 Task: In the  document bossdata.txt change page color to  'Voilet'. Insert watermark  'Do not copy ' Apply Font Style in watermark Georgia
Action: Mouse moved to (36, 62)
Screenshot: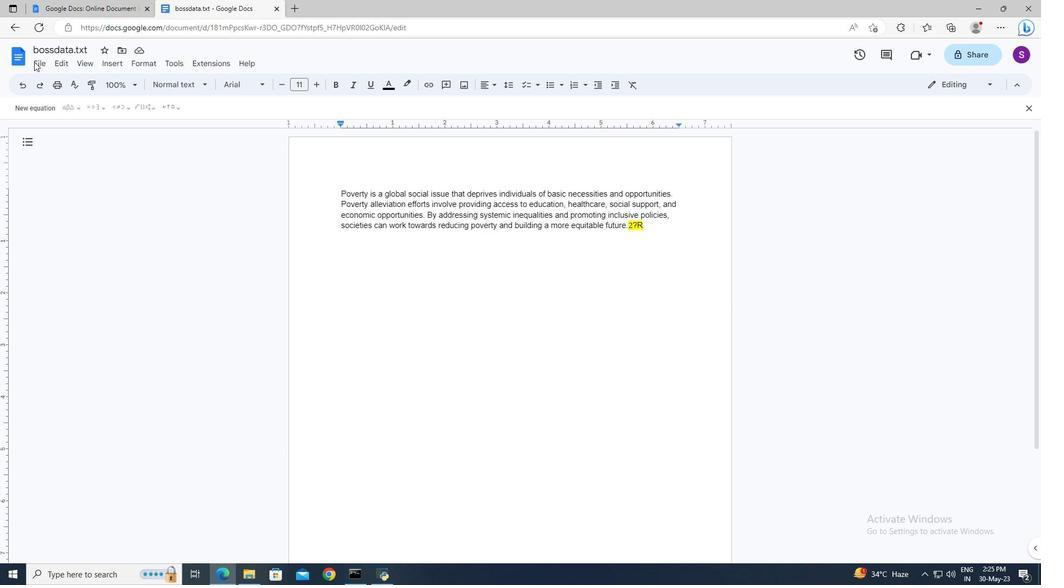 
Action: Mouse pressed left at (36, 62)
Screenshot: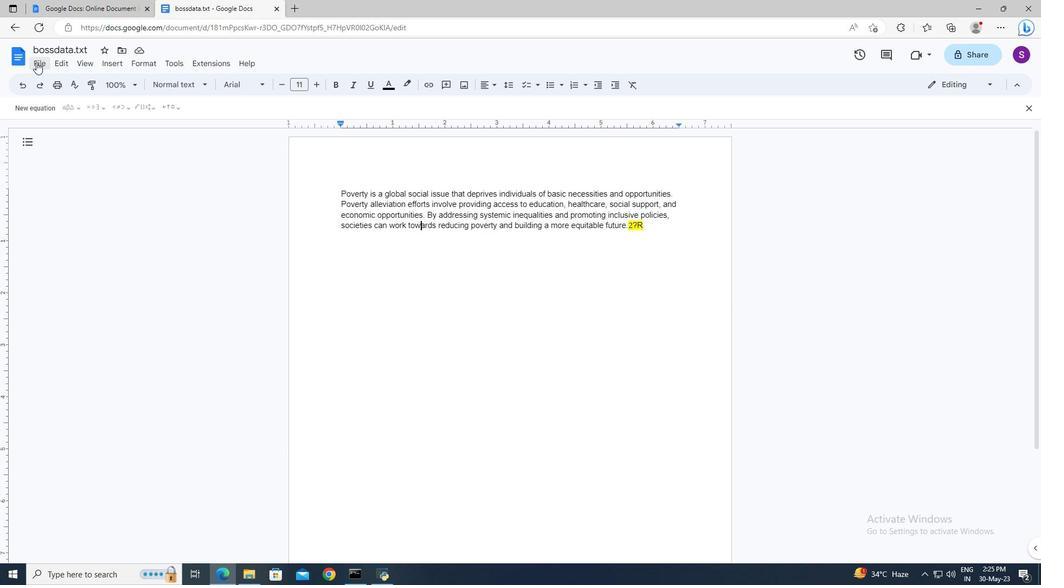 
Action: Mouse moved to (78, 356)
Screenshot: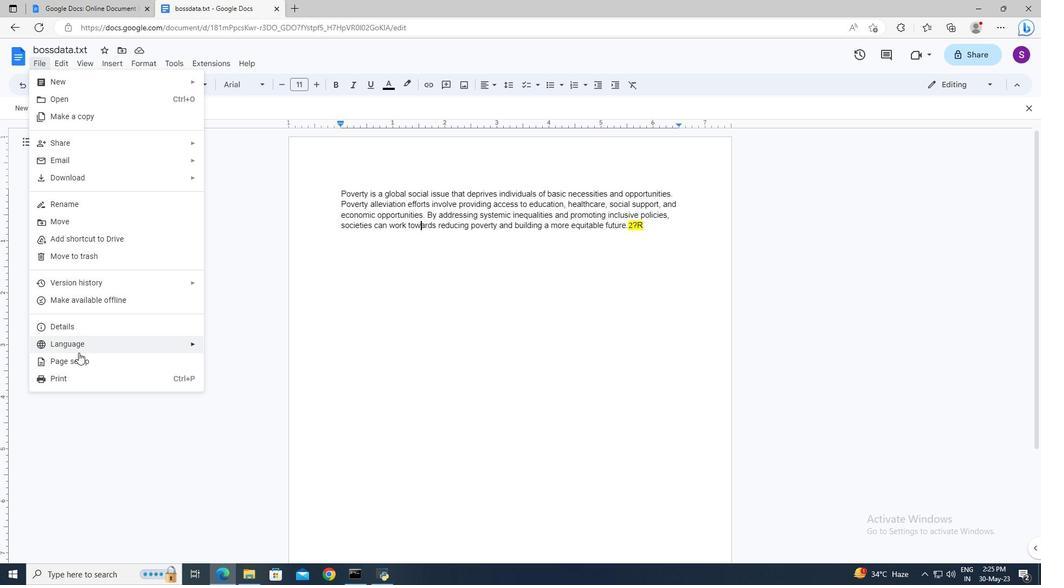 
Action: Mouse pressed left at (78, 356)
Screenshot: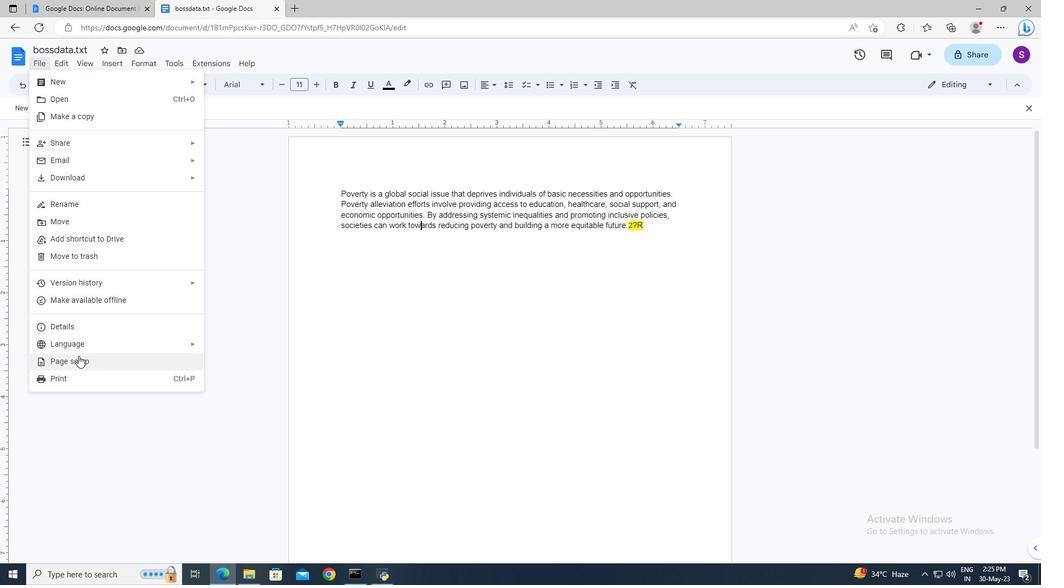 
Action: Mouse moved to (436, 370)
Screenshot: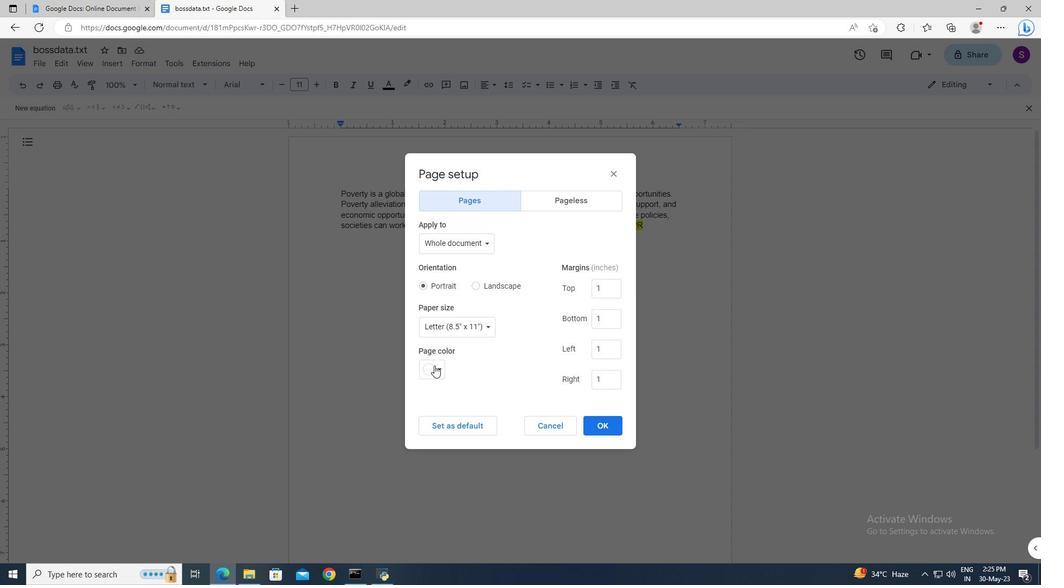 
Action: Mouse pressed left at (436, 370)
Screenshot: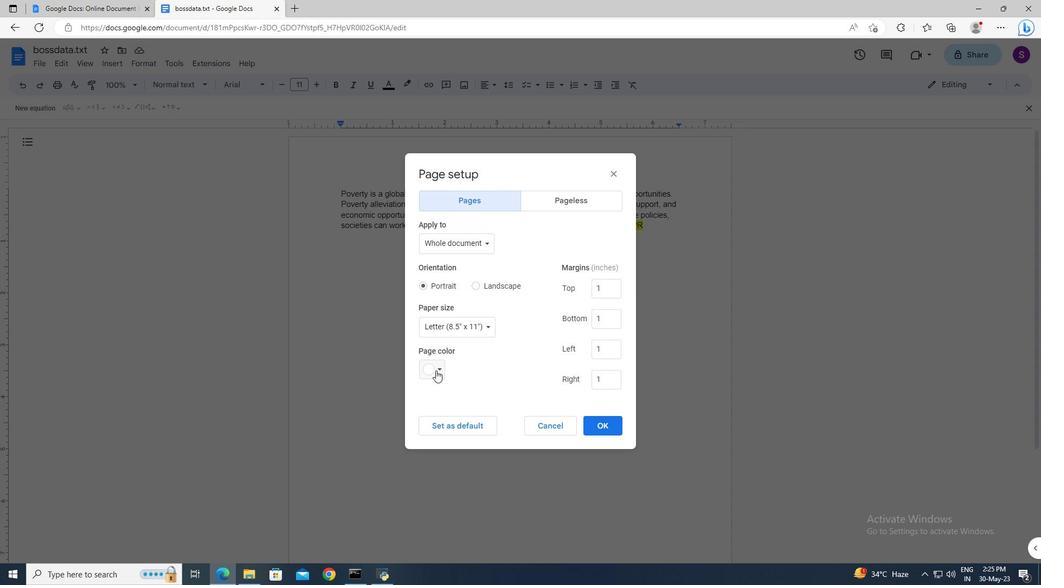 
Action: Mouse moved to (430, 507)
Screenshot: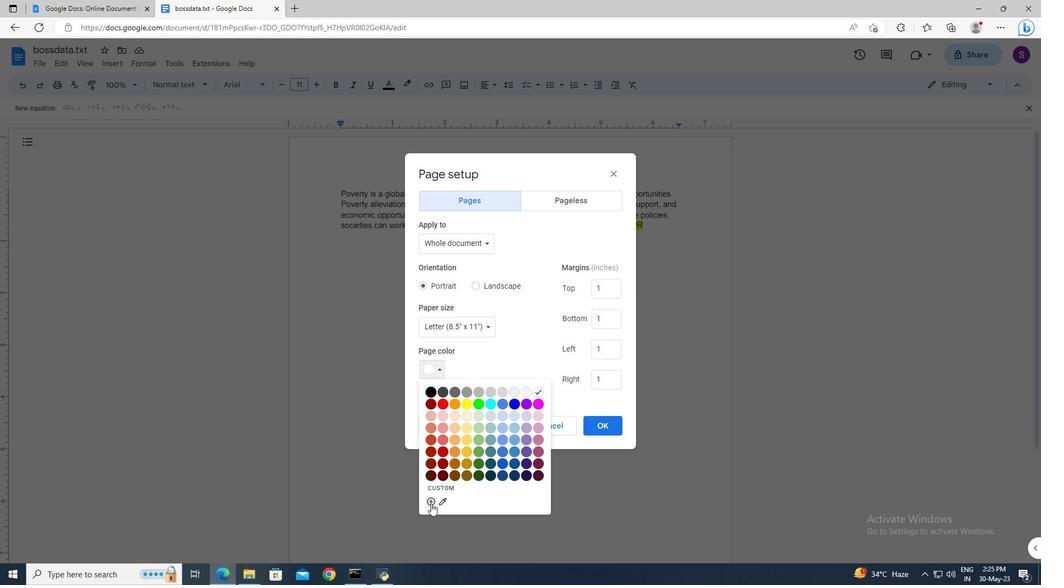 
Action: Mouse pressed left at (430, 507)
Screenshot: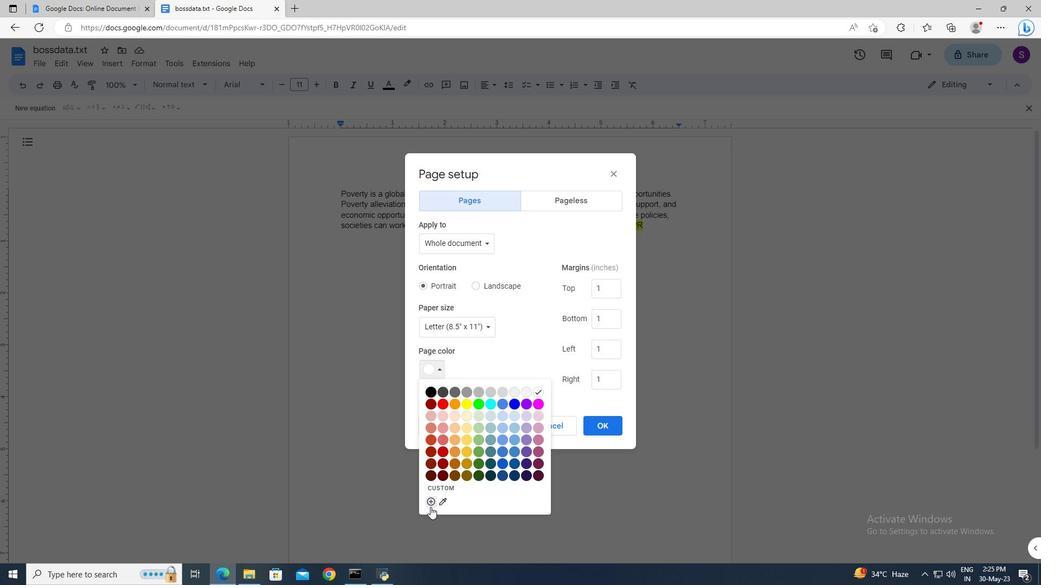 
Action: Mouse moved to (534, 310)
Screenshot: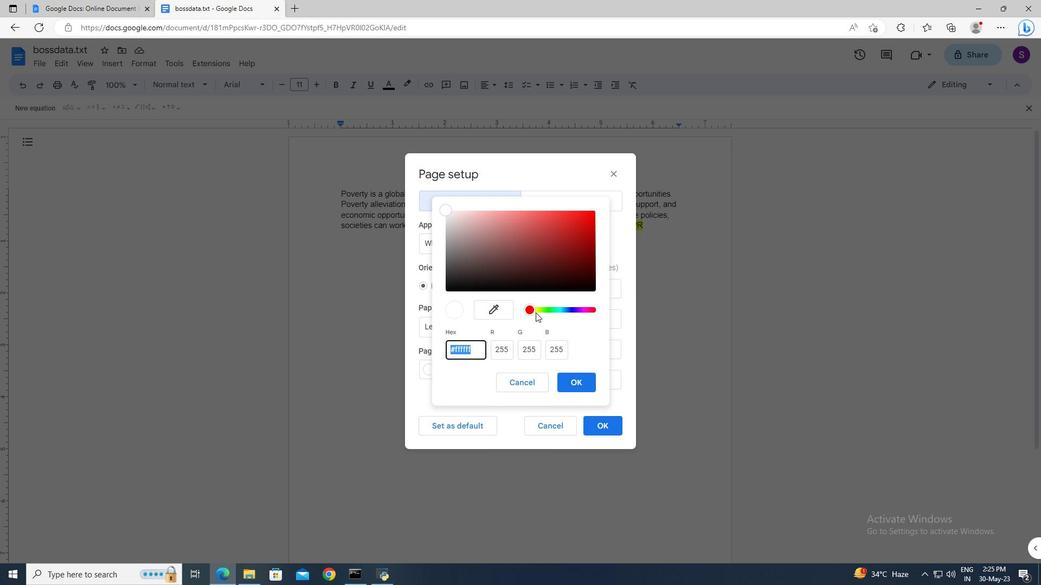 
Action: Mouse pressed left at (534, 310)
Screenshot: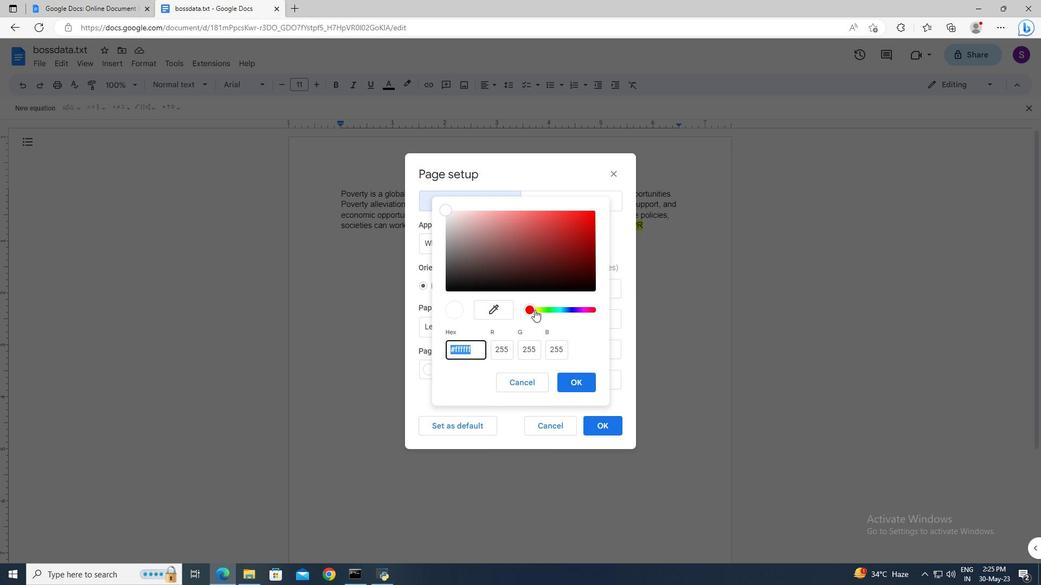 
Action: Mouse moved to (564, 230)
Screenshot: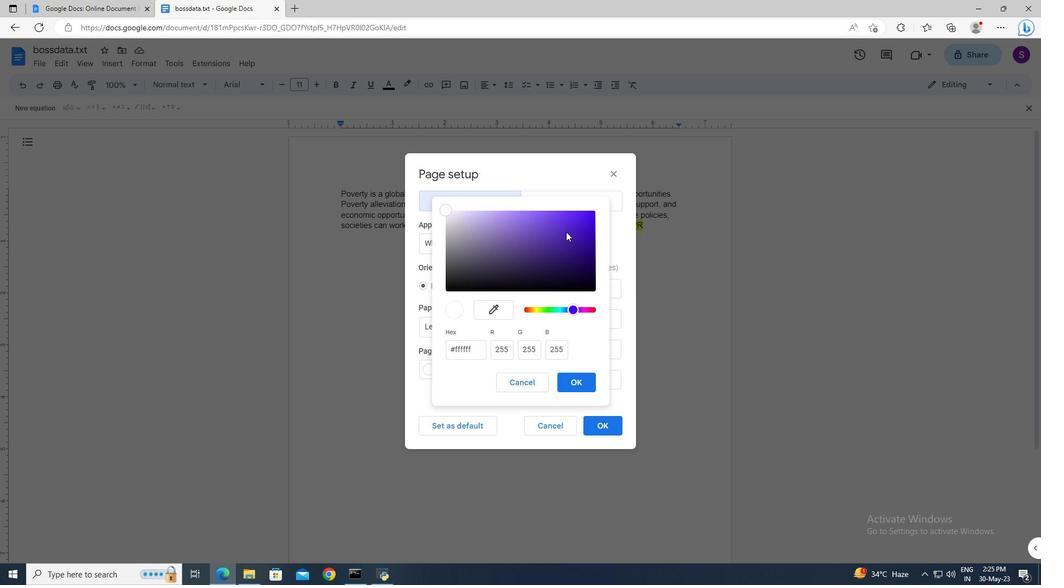 
Action: Mouse pressed left at (564, 230)
Screenshot: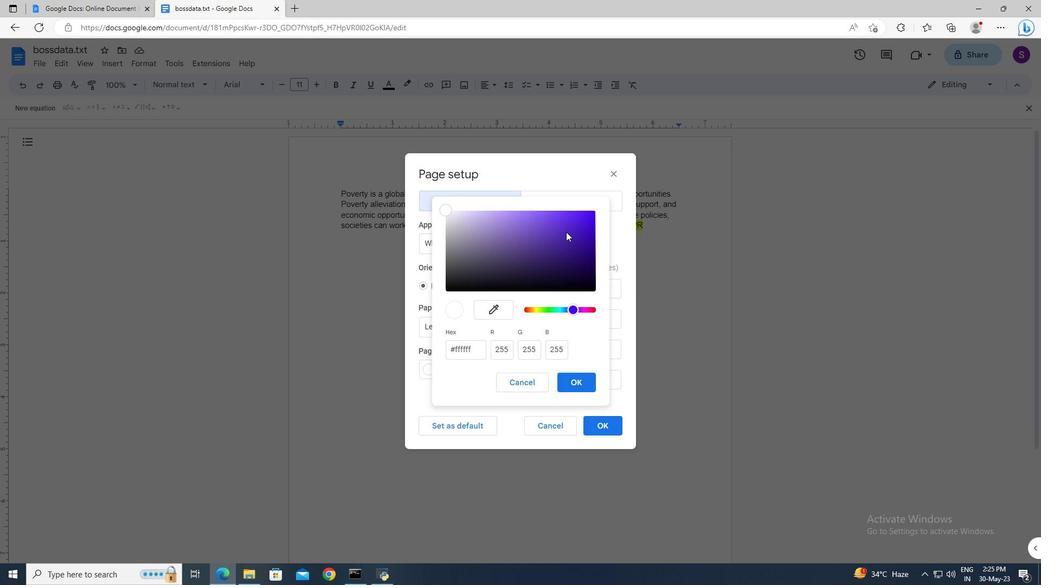 
Action: Mouse moved to (574, 310)
Screenshot: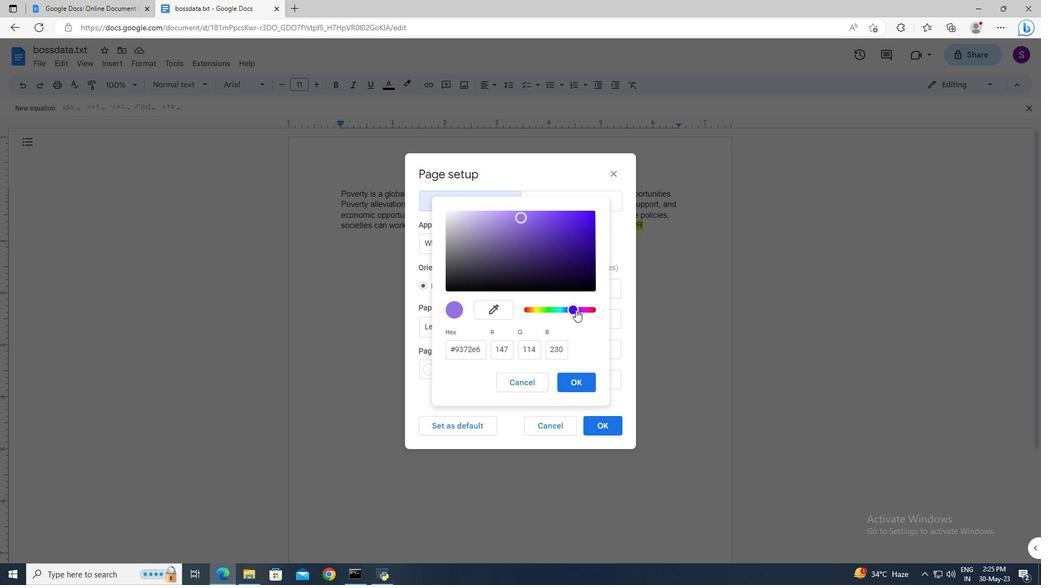 
Action: Mouse pressed left at (574, 310)
Screenshot: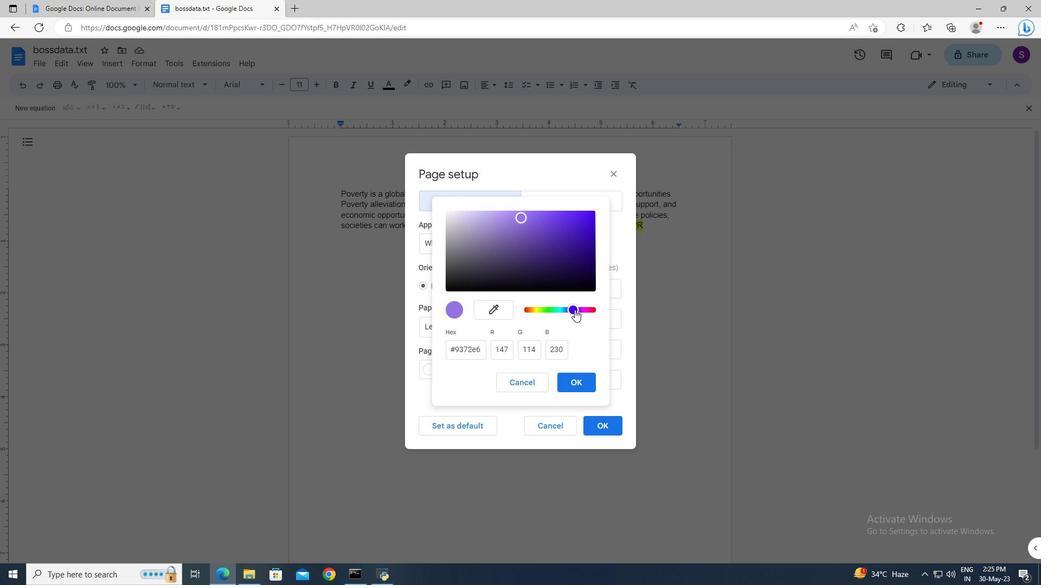 
Action: Mouse moved to (517, 212)
Screenshot: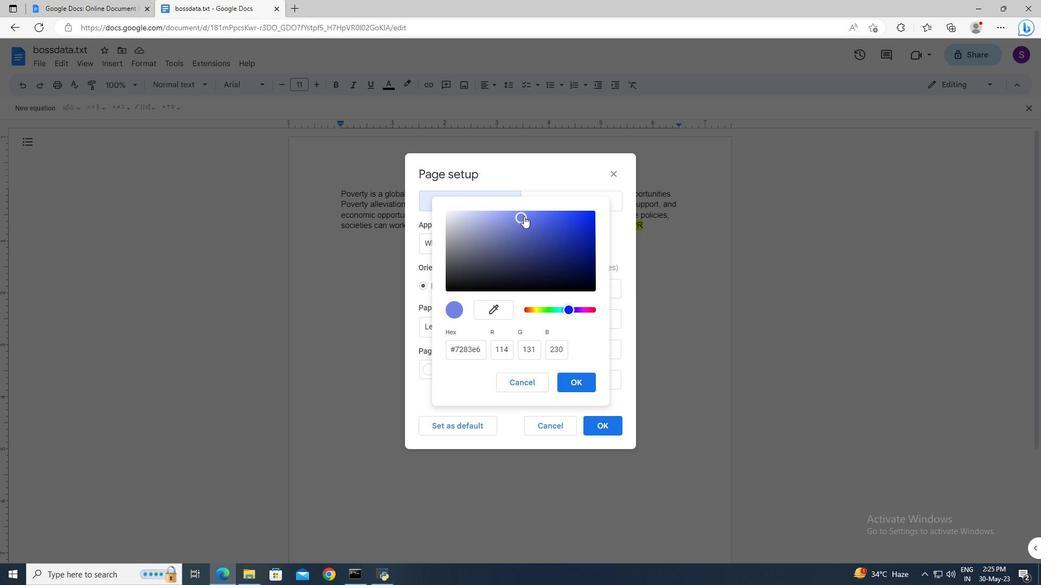 
Action: Mouse pressed left at (517, 212)
Screenshot: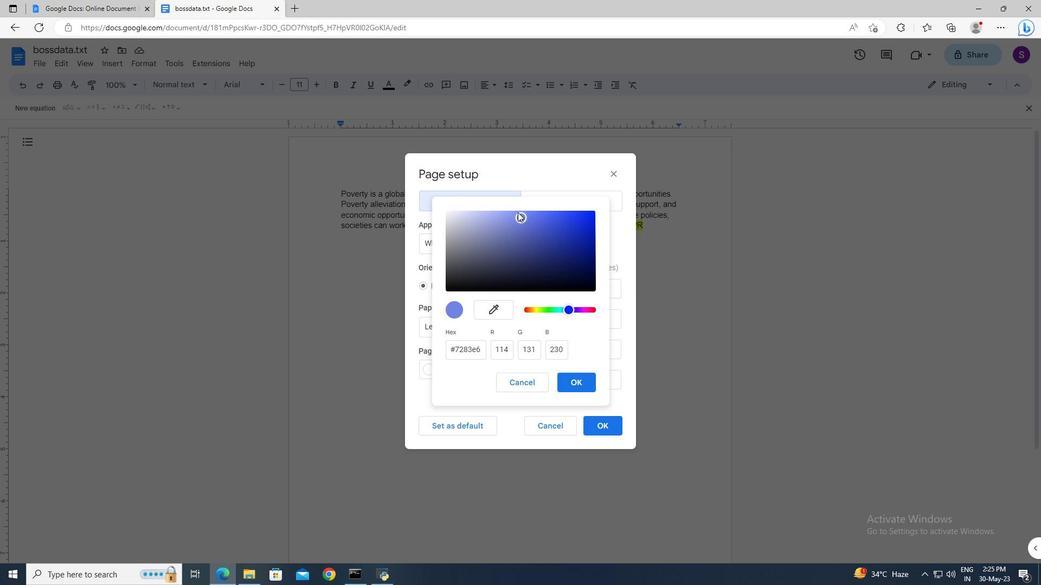 
Action: Mouse moved to (541, 214)
Screenshot: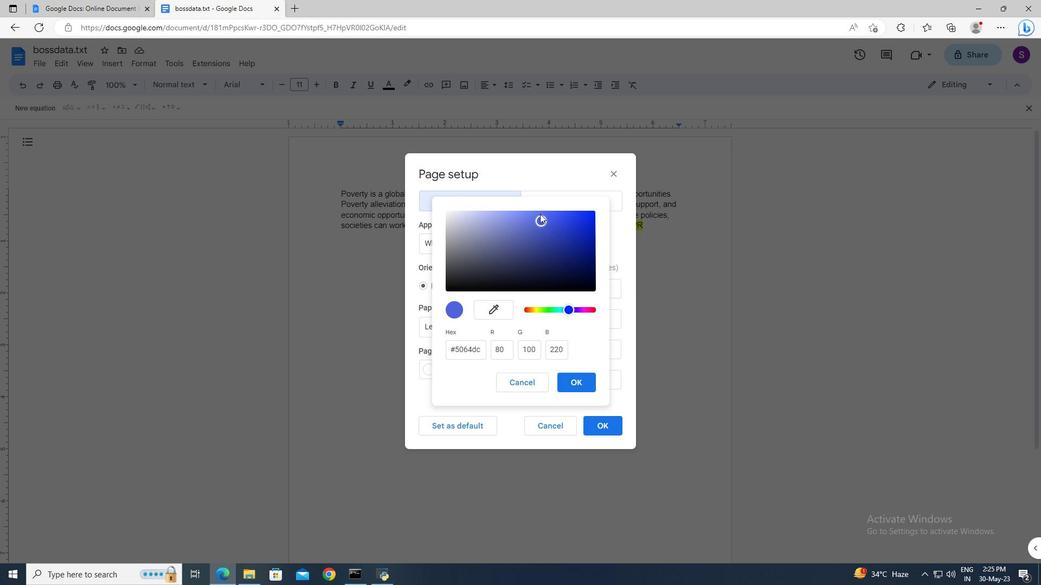 
Action: Mouse pressed left at (541, 214)
Screenshot: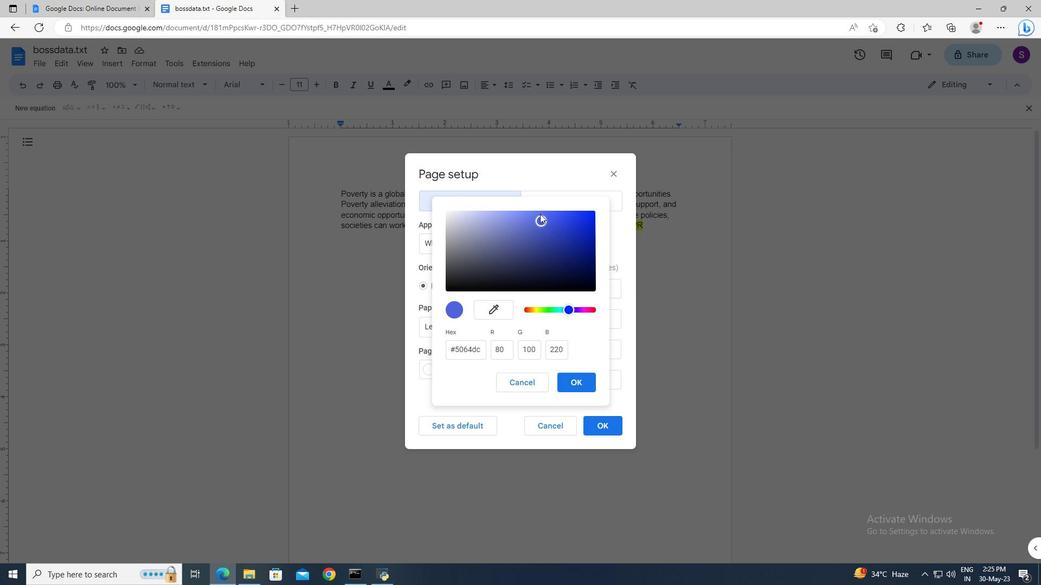 
Action: Mouse moved to (571, 310)
Screenshot: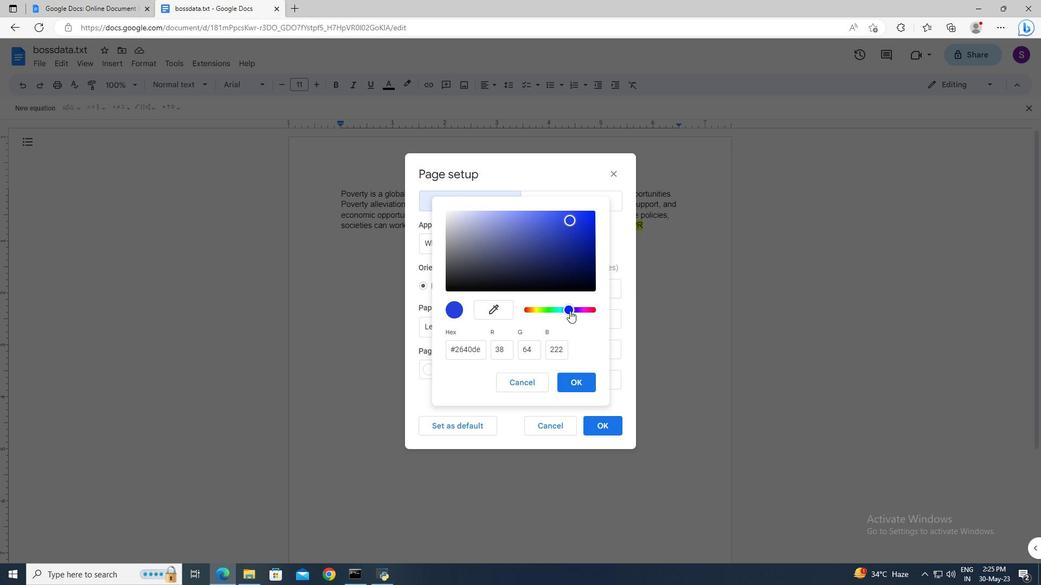 
Action: Mouse pressed left at (571, 310)
Screenshot: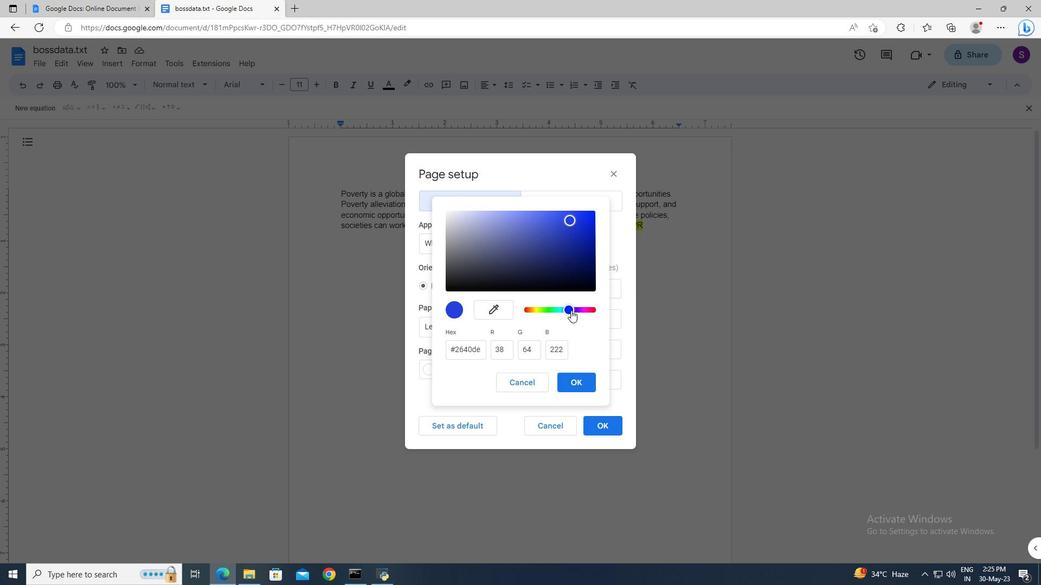 
Action: Mouse moved to (567, 221)
Screenshot: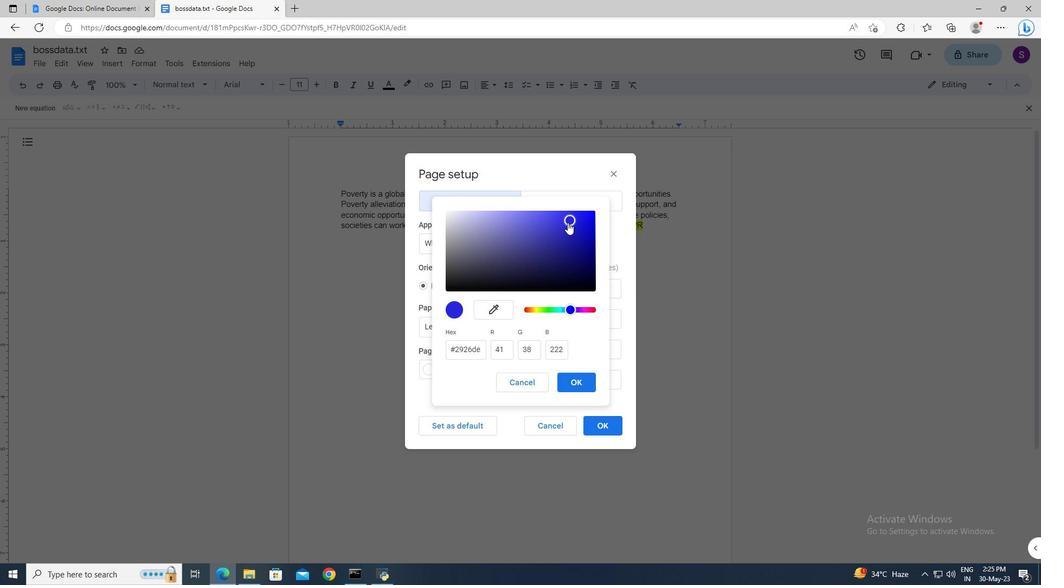 
Action: Mouse pressed left at (567, 221)
Screenshot: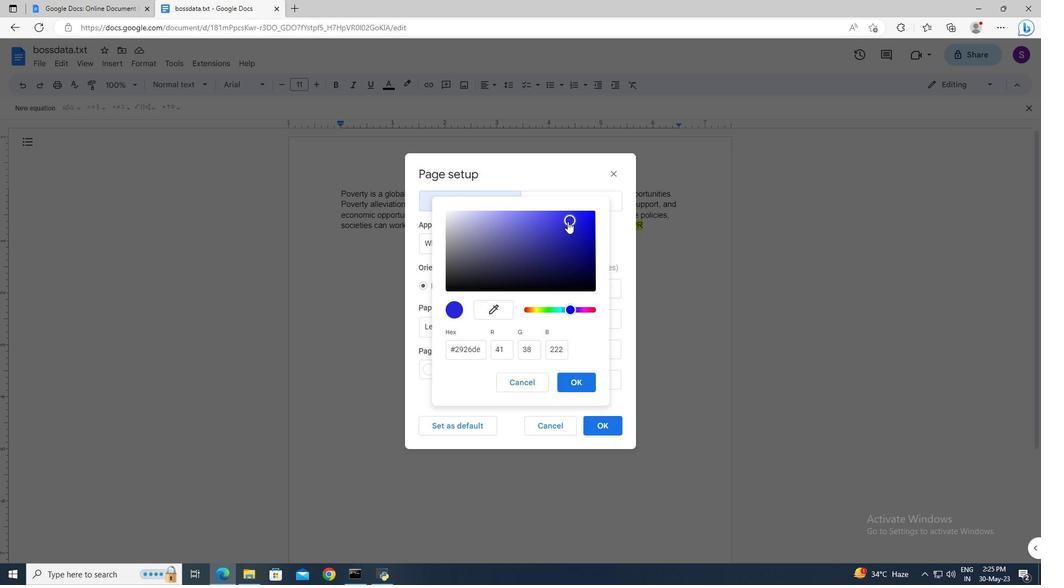 
Action: Mouse moved to (572, 379)
Screenshot: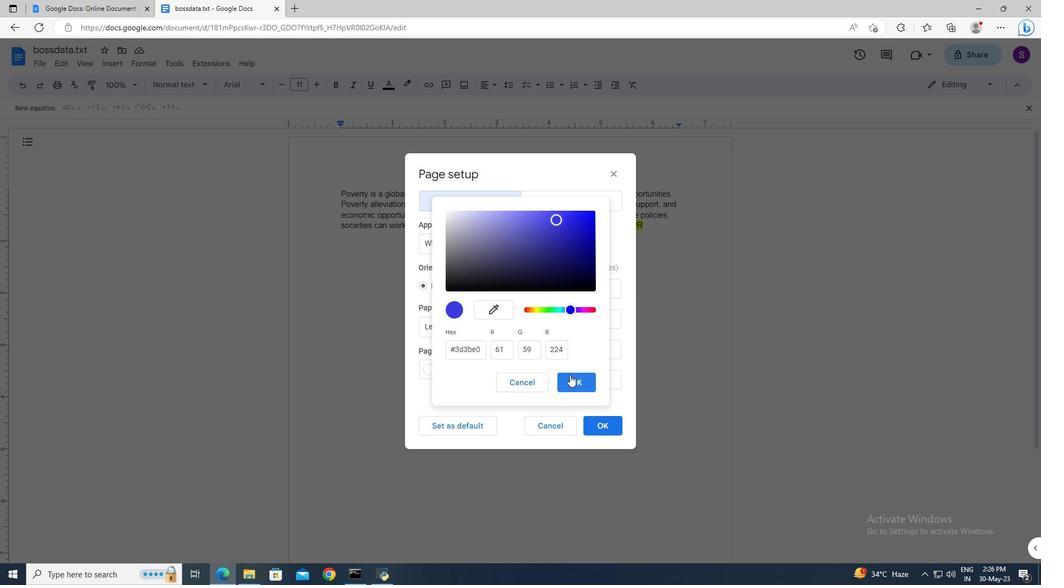 
Action: Mouse pressed left at (572, 379)
Screenshot: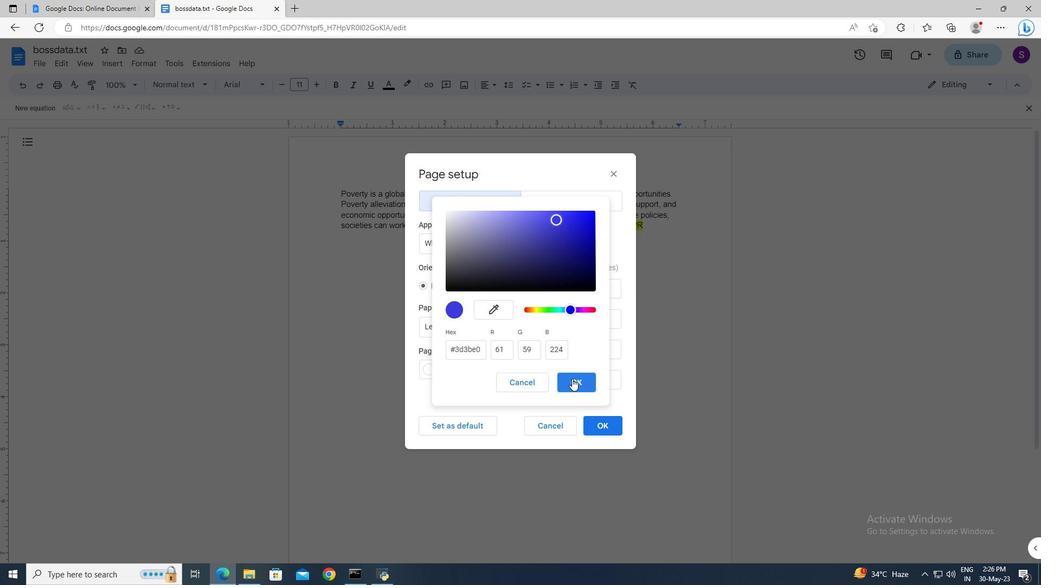 
Action: Mouse moved to (595, 426)
Screenshot: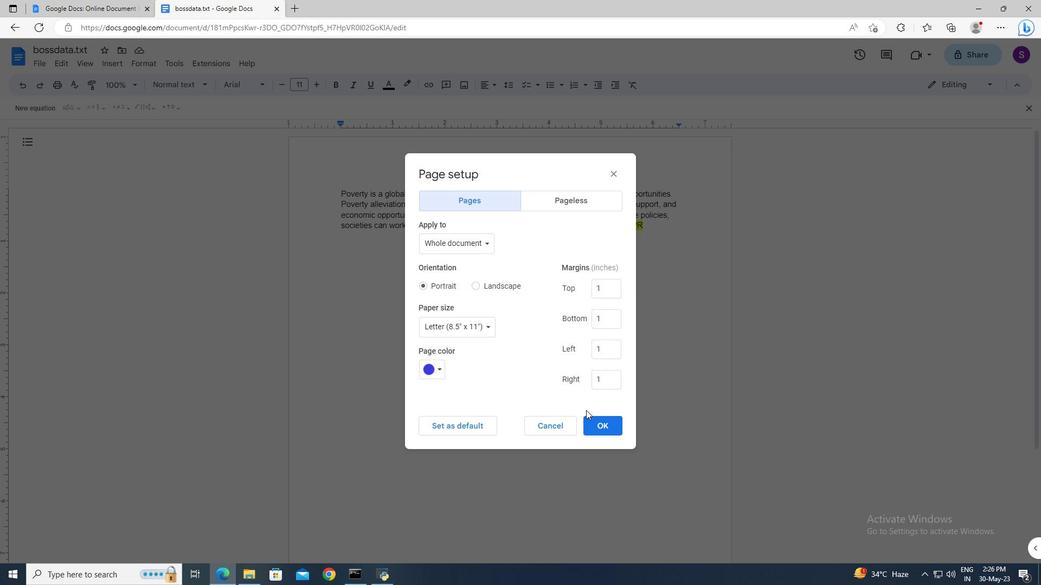 
Action: Mouse pressed left at (595, 426)
Screenshot: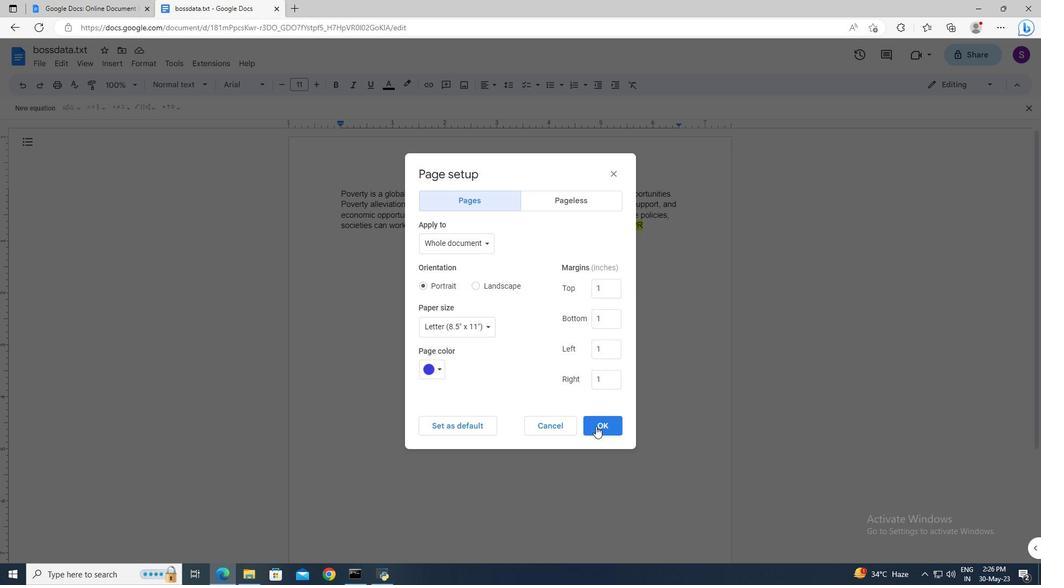 
Action: Mouse moved to (107, 63)
Screenshot: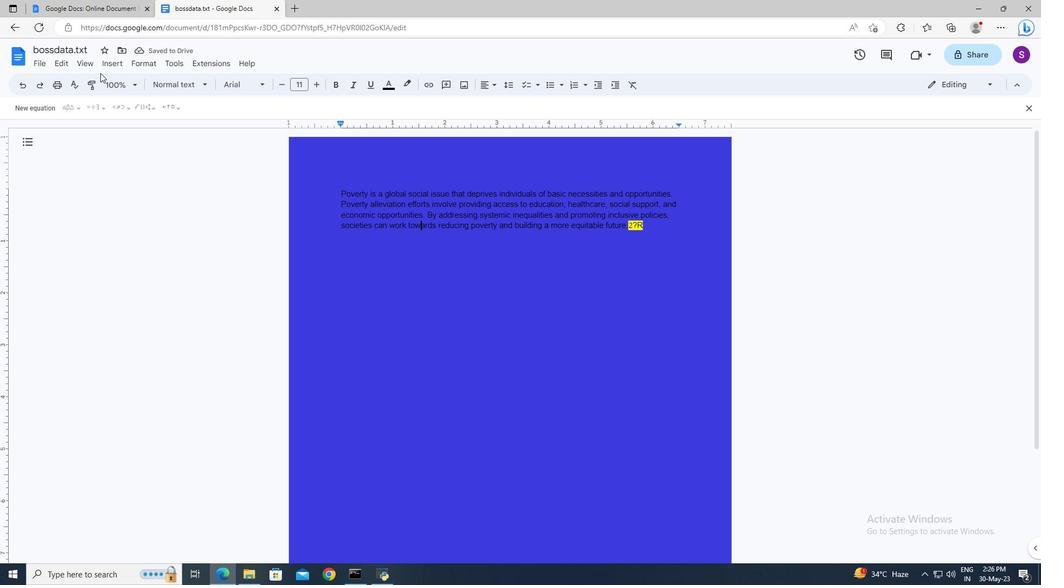 
Action: Mouse pressed left at (107, 63)
Screenshot: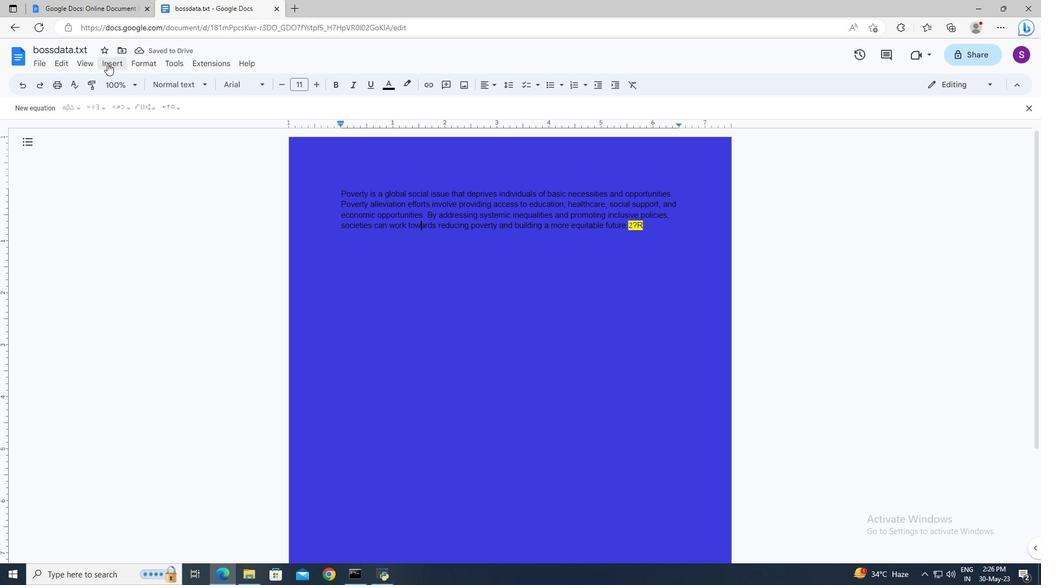 
Action: Mouse moved to (130, 314)
Screenshot: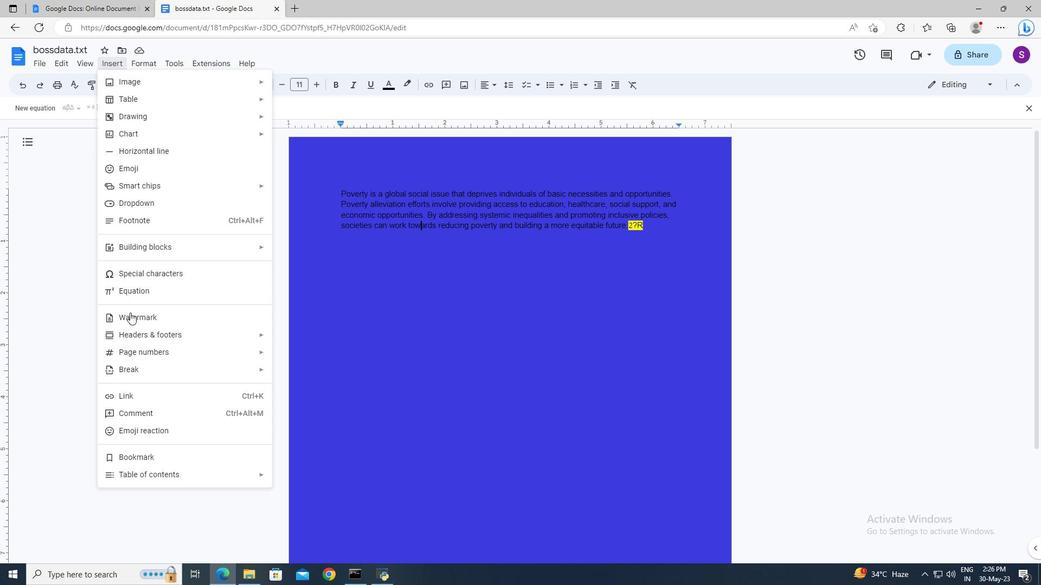 
Action: Mouse pressed left at (130, 314)
Screenshot: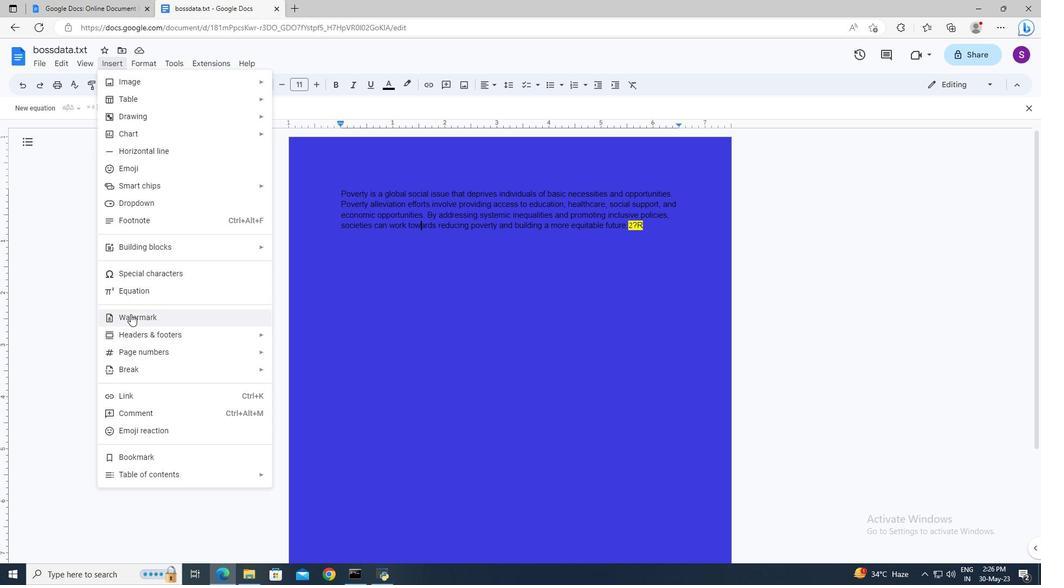 
Action: Mouse moved to (995, 121)
Screenshot: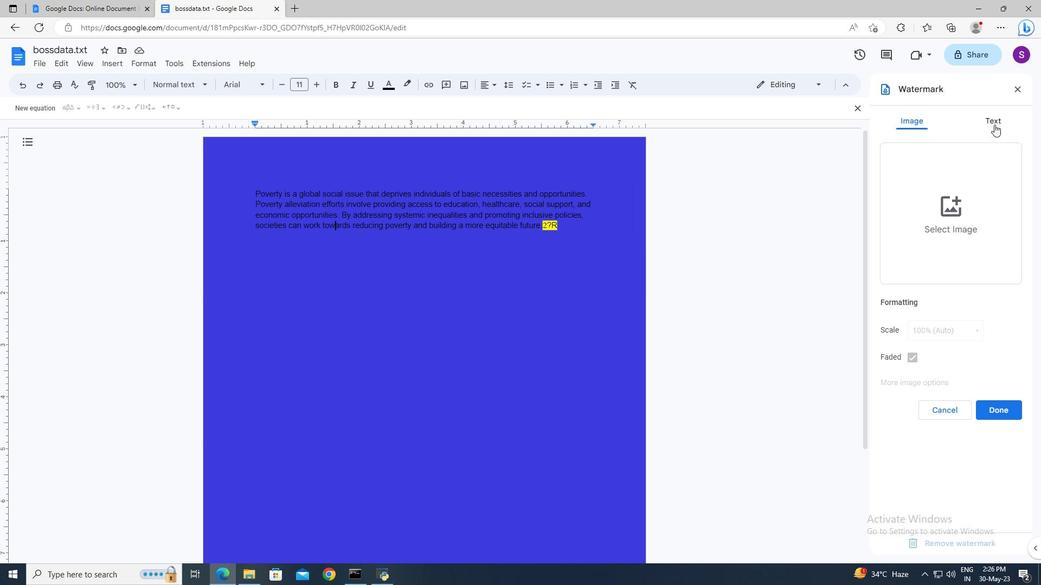 
Action: Mouse pressed left at (995, 121)
Screenshot: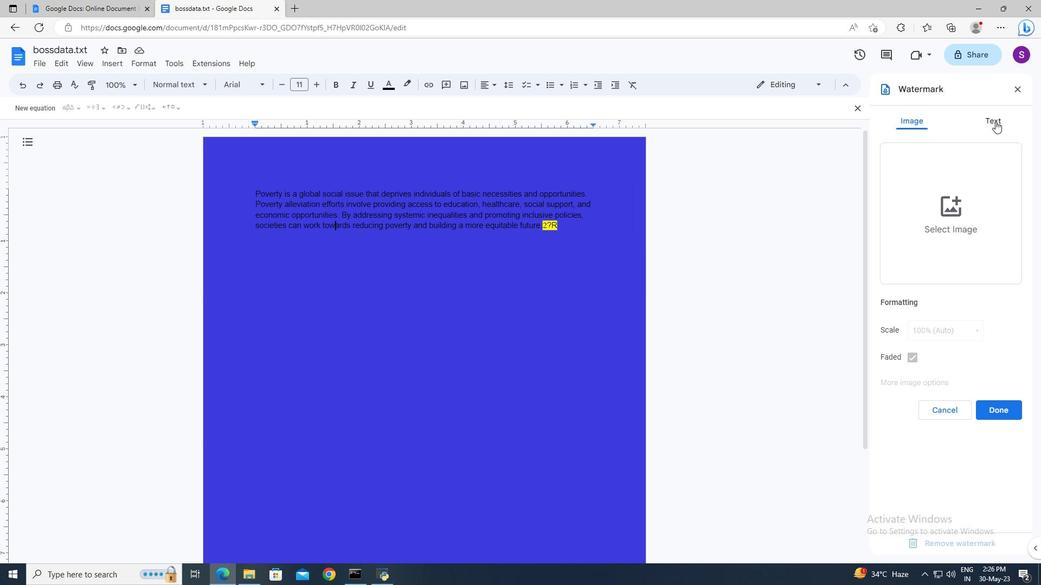 
Action: Mouse moved to (967, 153)
Screenshot: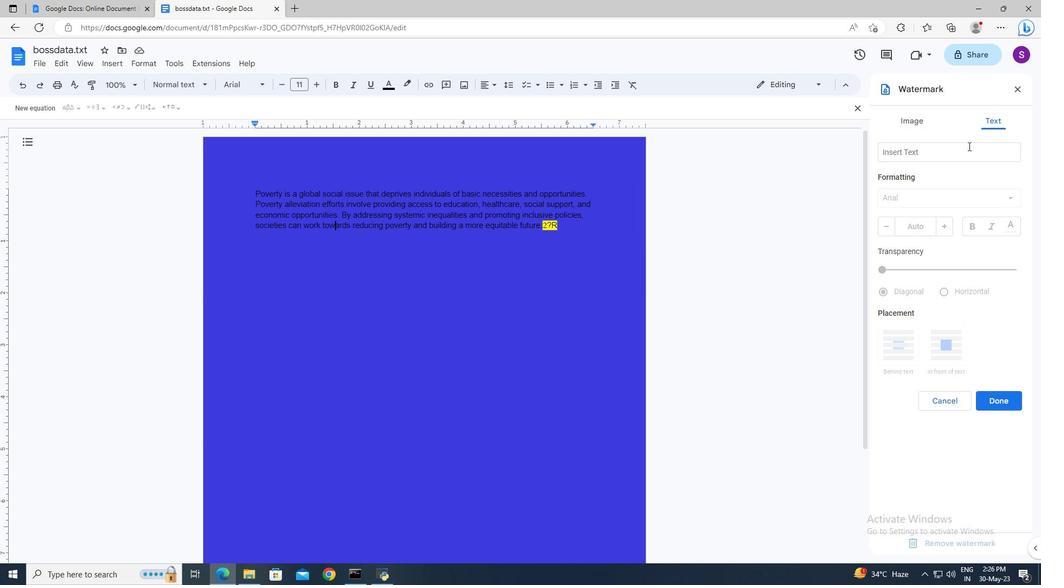 
Action: Mouse pressed left at (967, 153)
Screenshot: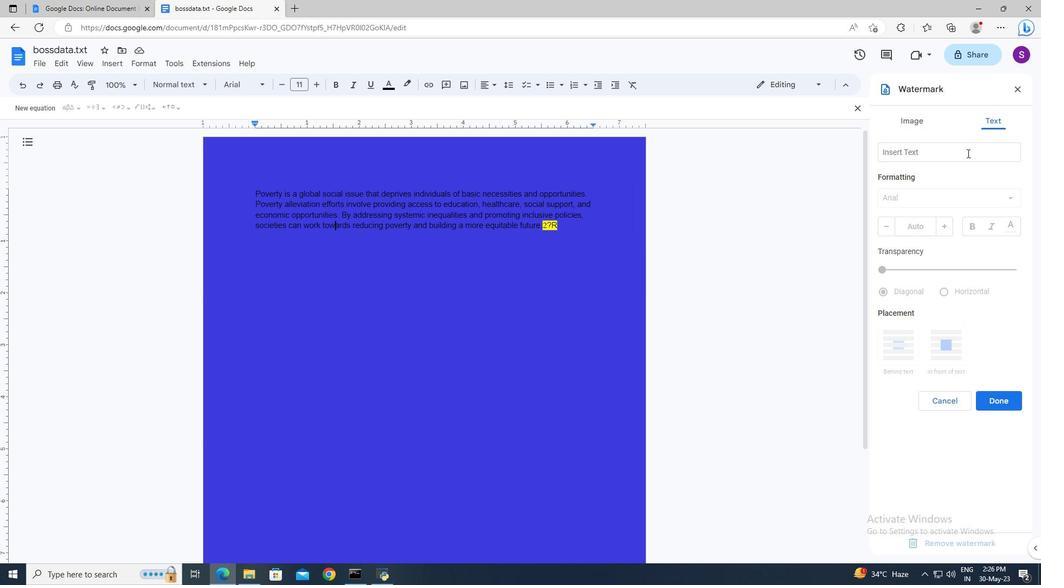 
Action: Key pressed <Key.shift>Do<Key.space>not<Key.space>copy
Screenshot: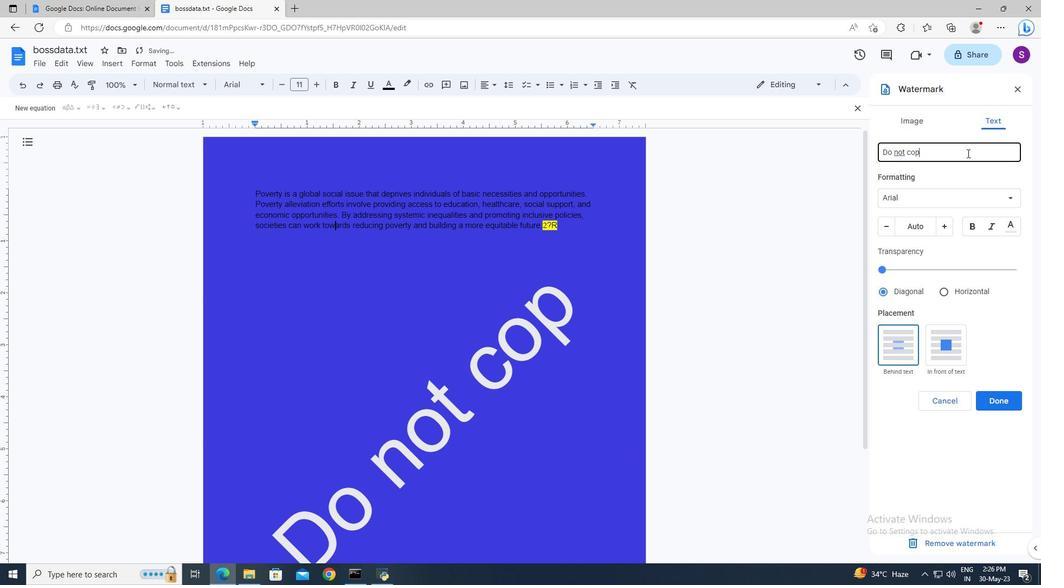 
Action: Mouse moved to (962, 194)
Screenshot: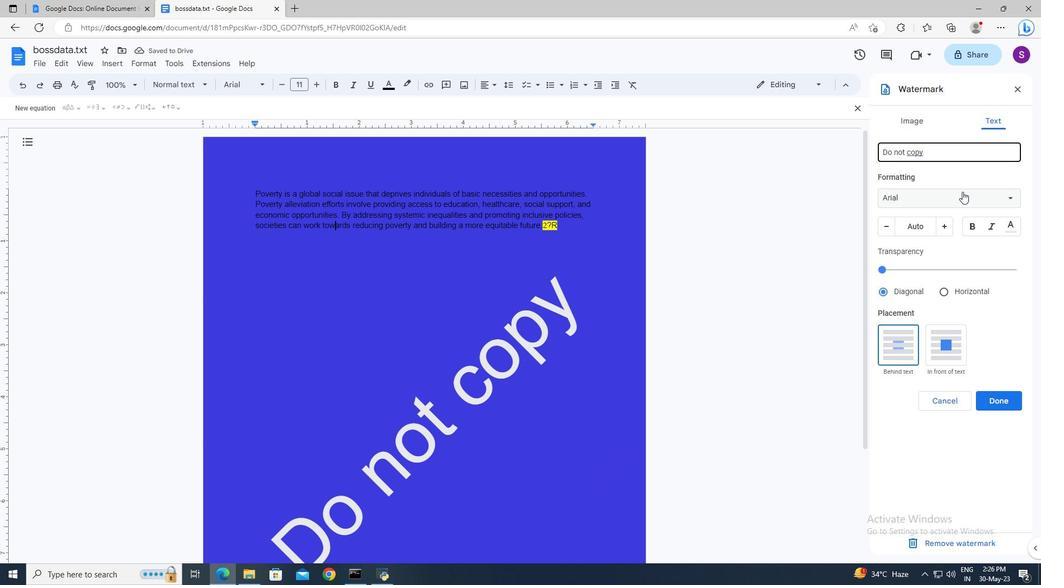 
Action: Mouse pressed left at (962, 194)
Screenshot: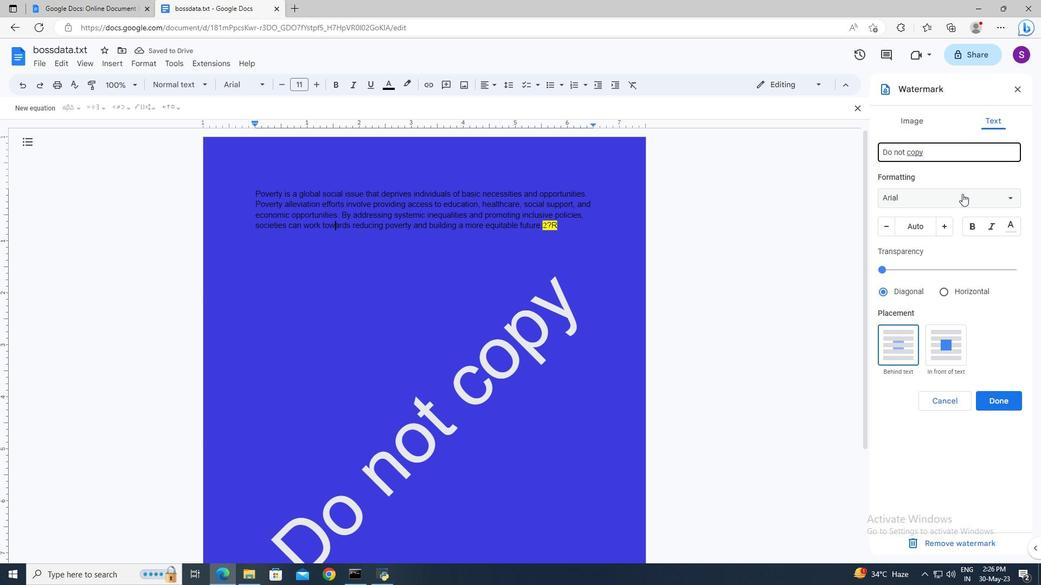 
Action: Mouse moved to (925, 510)
Screenshot: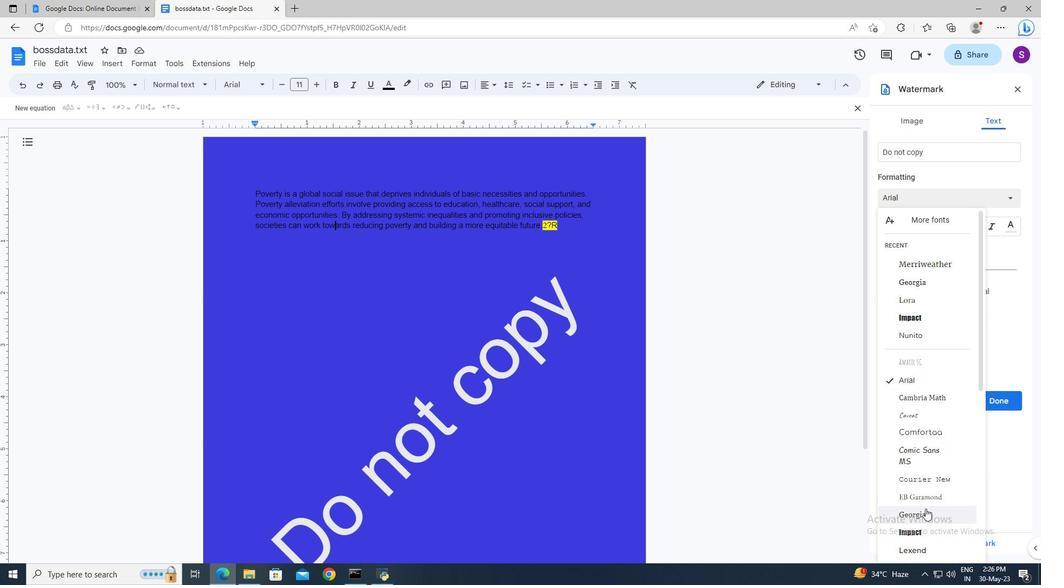 
Action: Mouse pressed left at (925, 510)
Screenshot: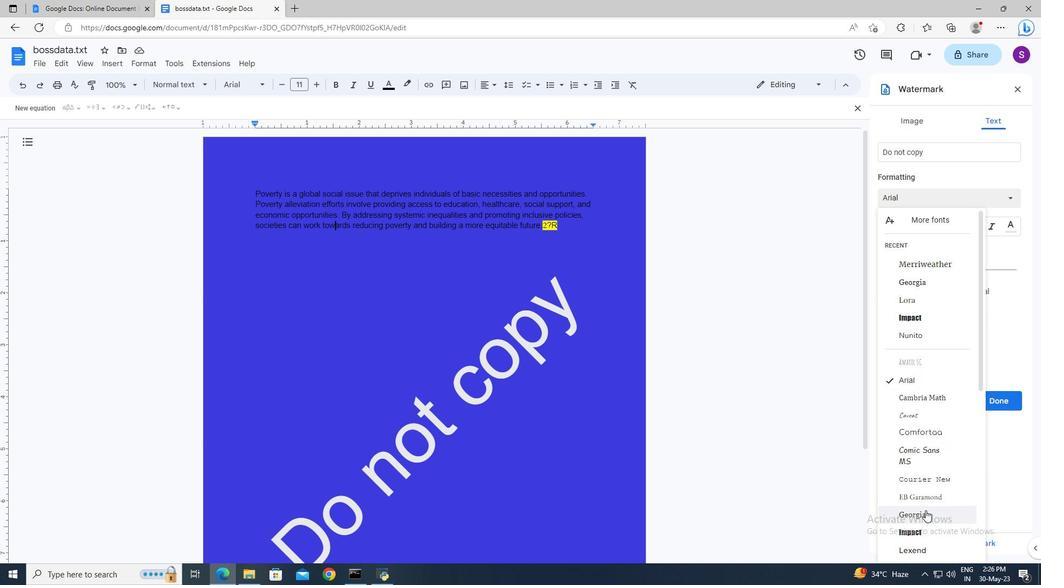
Action: Mouse moved to (996, 403)
Screenshot: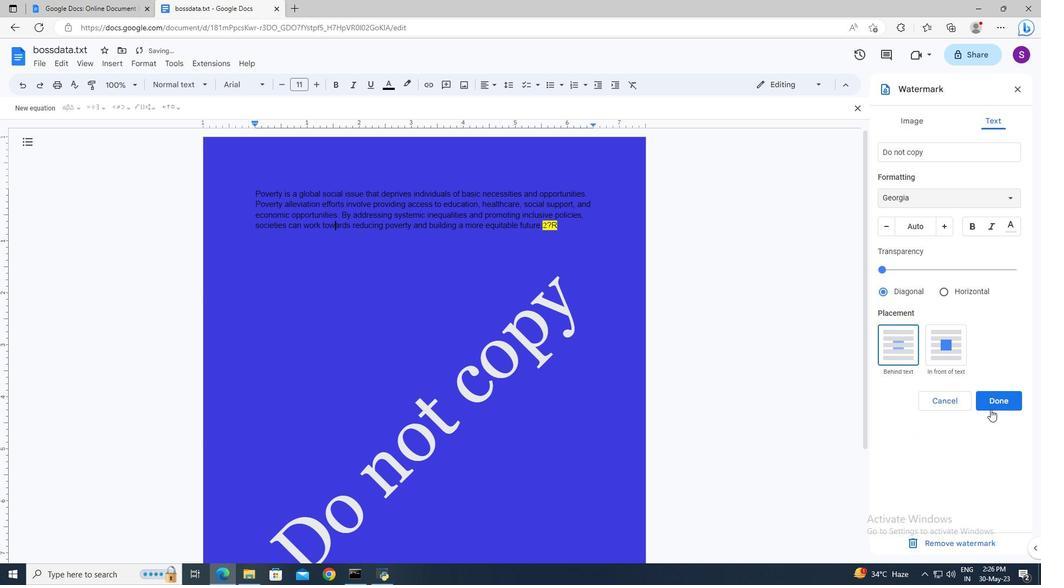 
Action: Mouse pressed left at (996, 403)
Screenshot: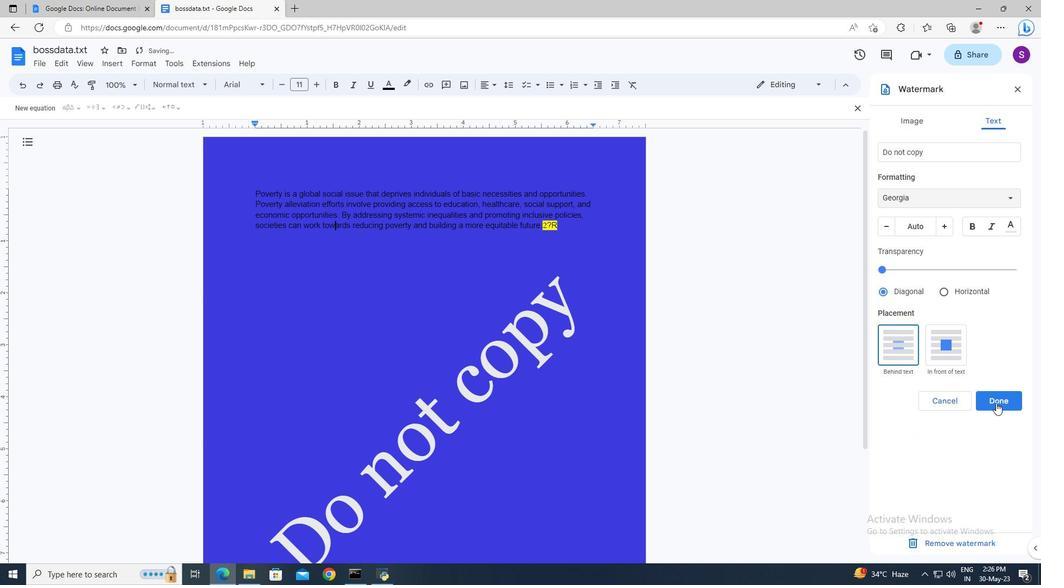 
Action: Mouse moved to (626, 350)
Screenshot: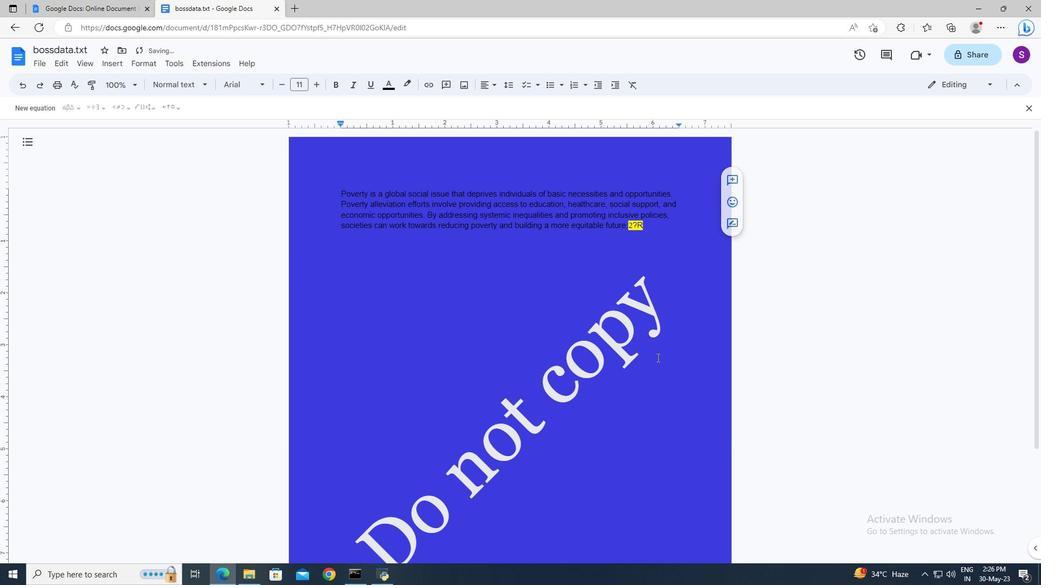 
